 Task: Reply to email with the signature Drake Wright with the subject 'Request for a sick day' from softage.1@softage.net with the message 'Can you please provide me with an update on the project's quality control plan?'
Action: Mouse moved to (825, 206)
Screenshot: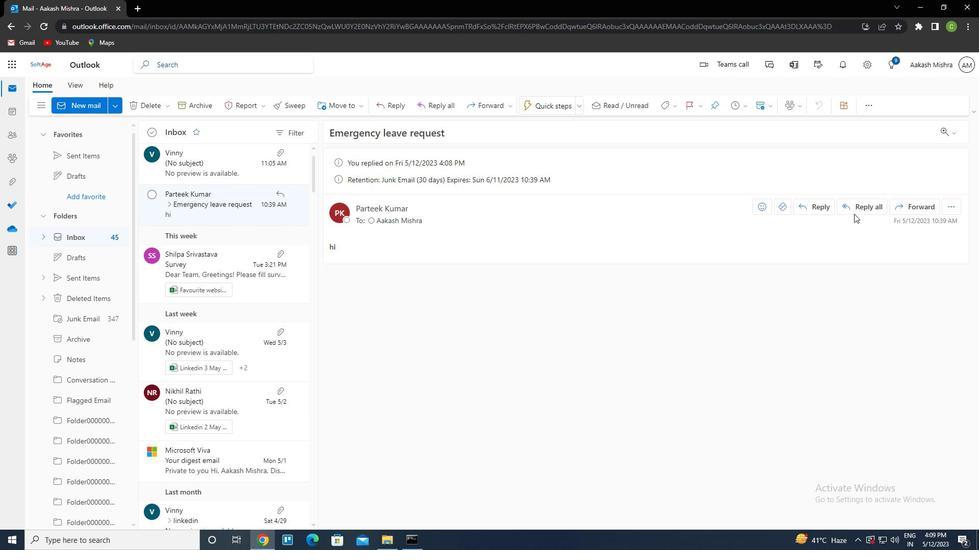 
Action: Mouse pressed left at (825, 206)
Screenshot: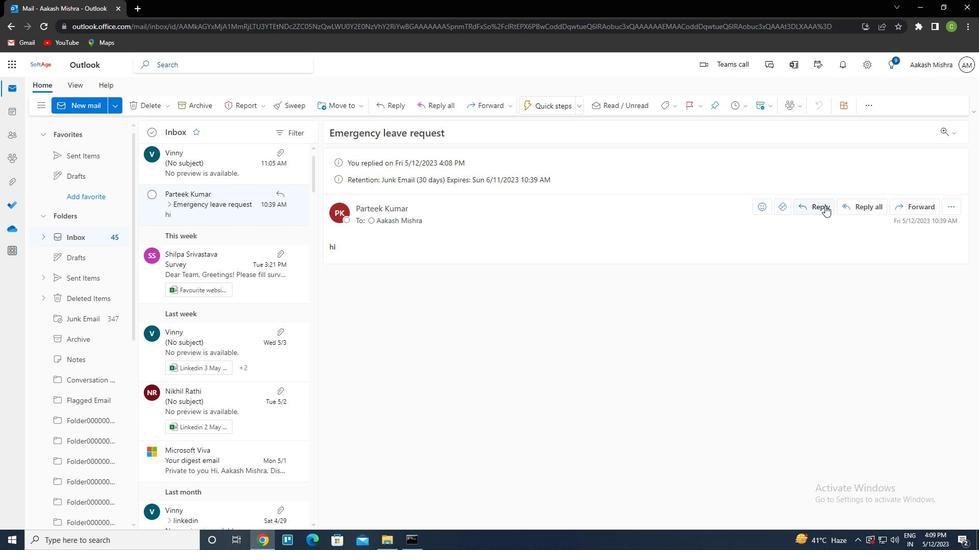 
Action: Mouse moved to (663, 102)
Screenshot: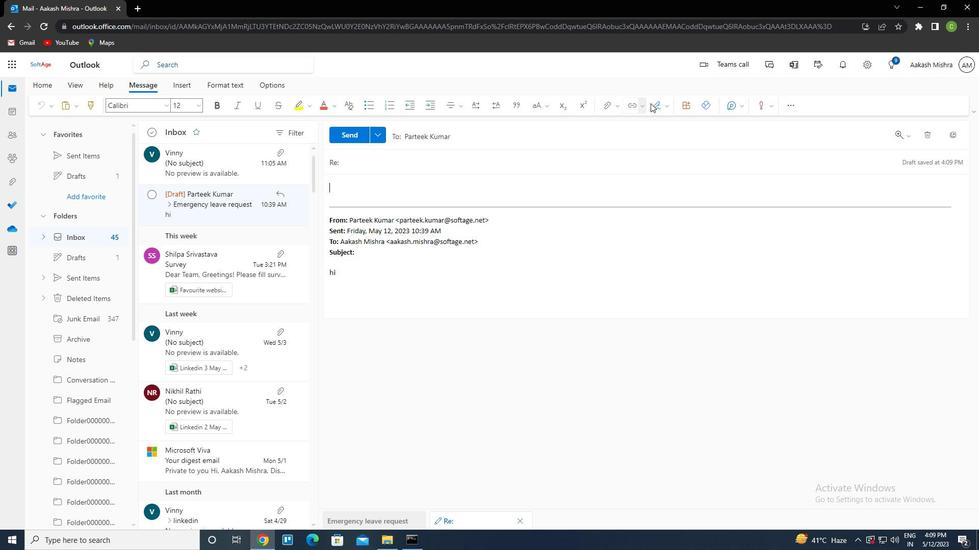 
Action: Mouse pressed left at (663, 102)
Screenshot: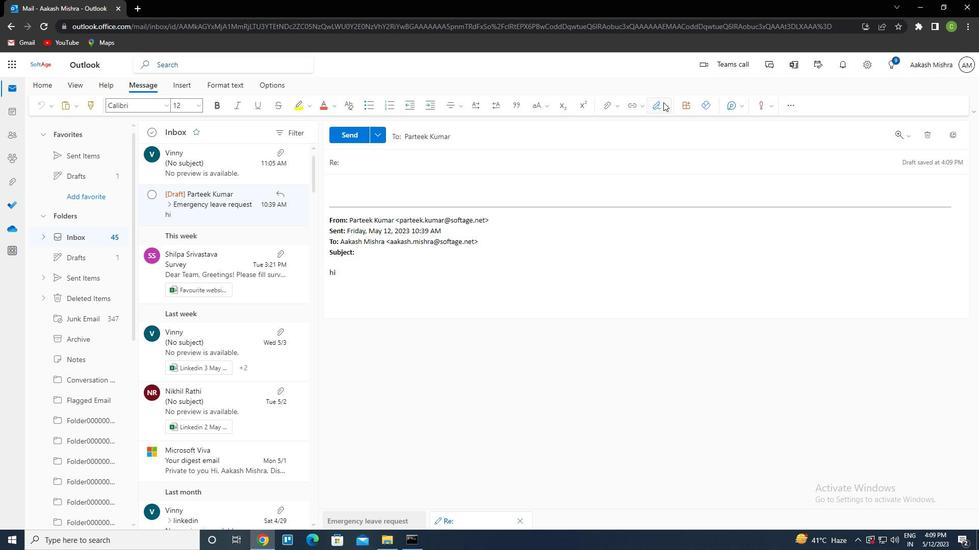 
Action: Mouse moved to (636, 148)
Screenshot: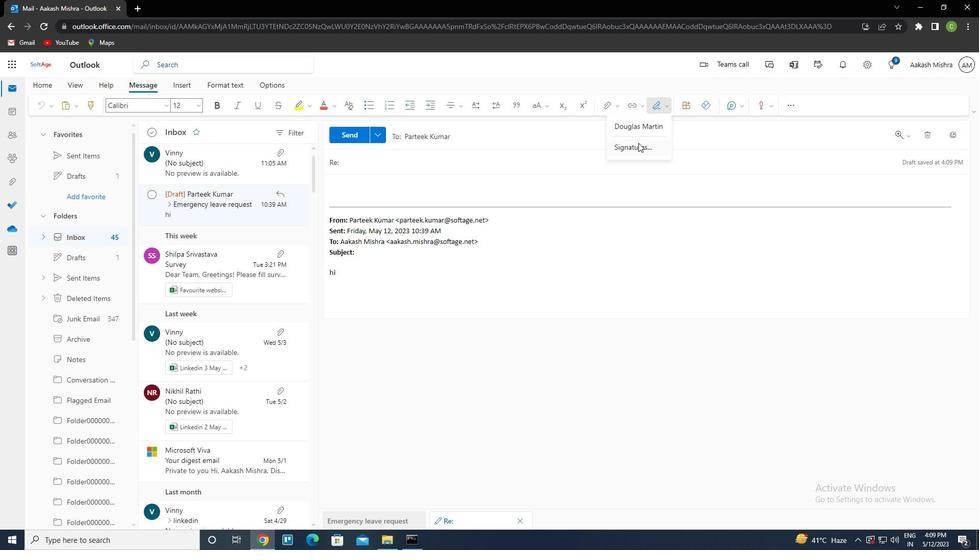 
Action: Mouse pressed left at (636, 148)
Screenshot: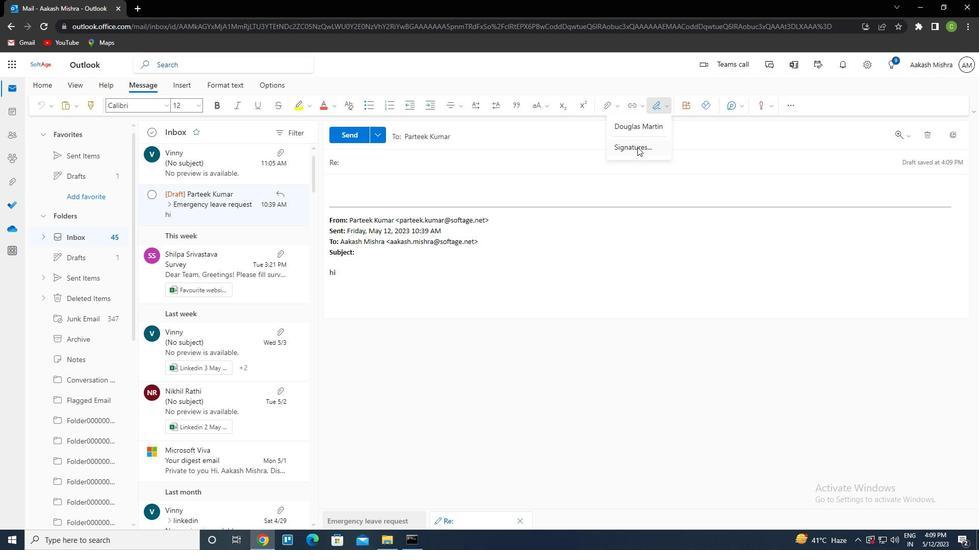 
Action: Mouse moved to (684, 186)
Screenshot: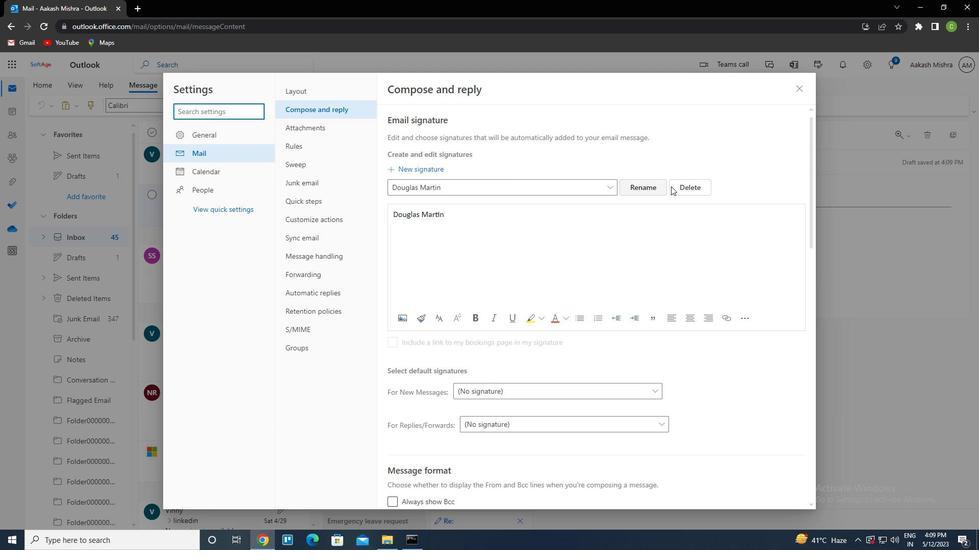 
Action: Mouse pressed left at (684, 186)
Screenshot: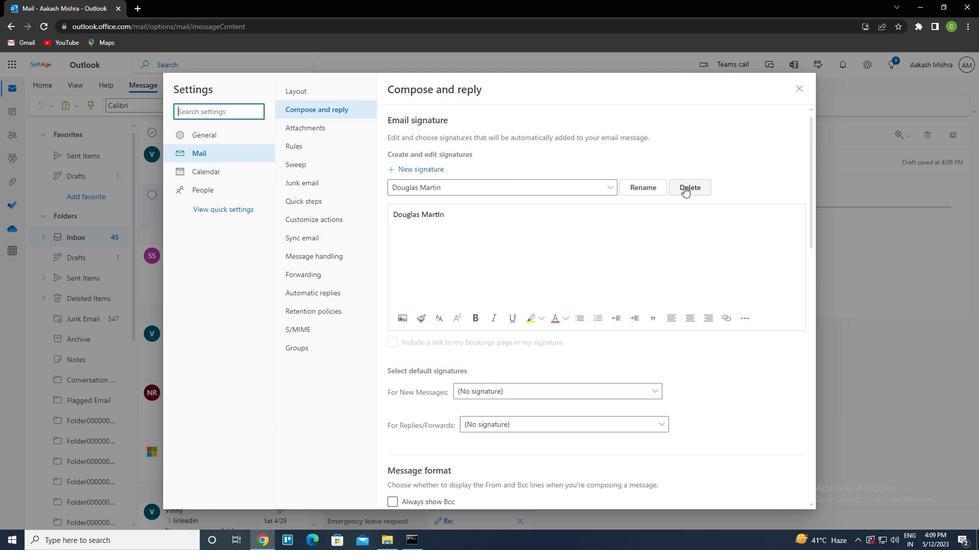 
Action: Mouse moved to (530, 190)
Screenshot: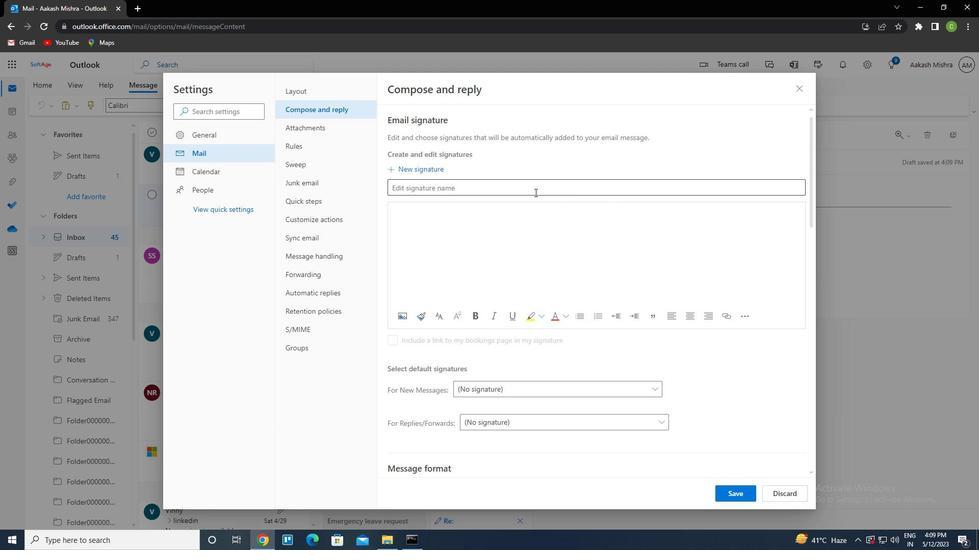 
Action: Mouse pressed left at (530, 190)
Screenshot: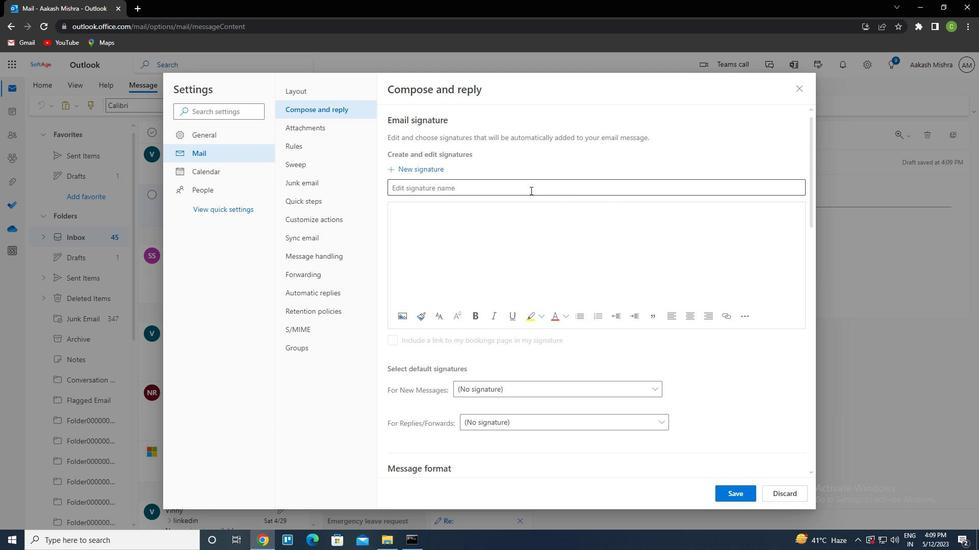 
Action: Key pressed <Key.caps_lock>d<Key.caps_lock>rake<Key.space><Key.caps_lock>w<Key.caps_lock>right<Key.tab><Key.caps_lock>d<Key.caps_lock>rake<Key.space><Key.caps_lock>w<Key.caps_lock>right
Screenshot: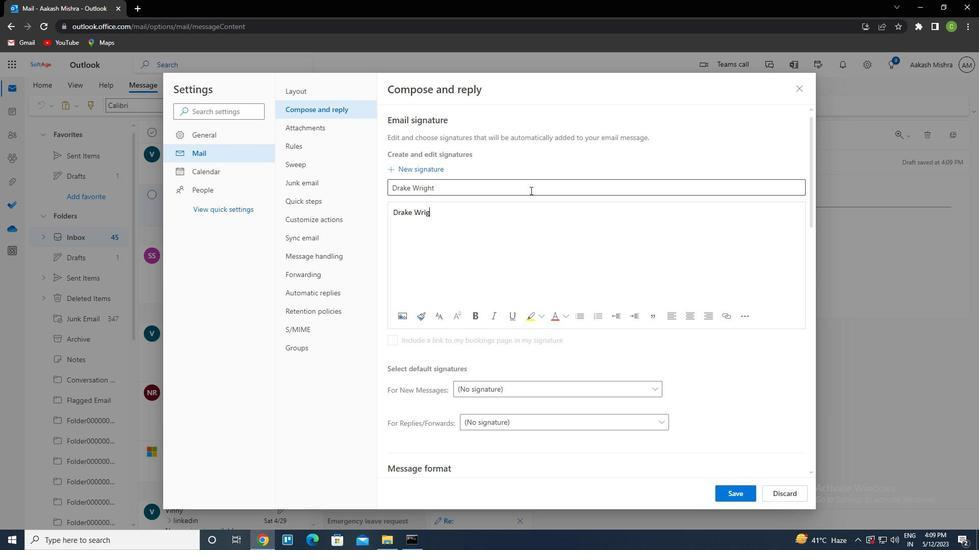 
Action: Mouse moved to (736, 495)
Screenshot: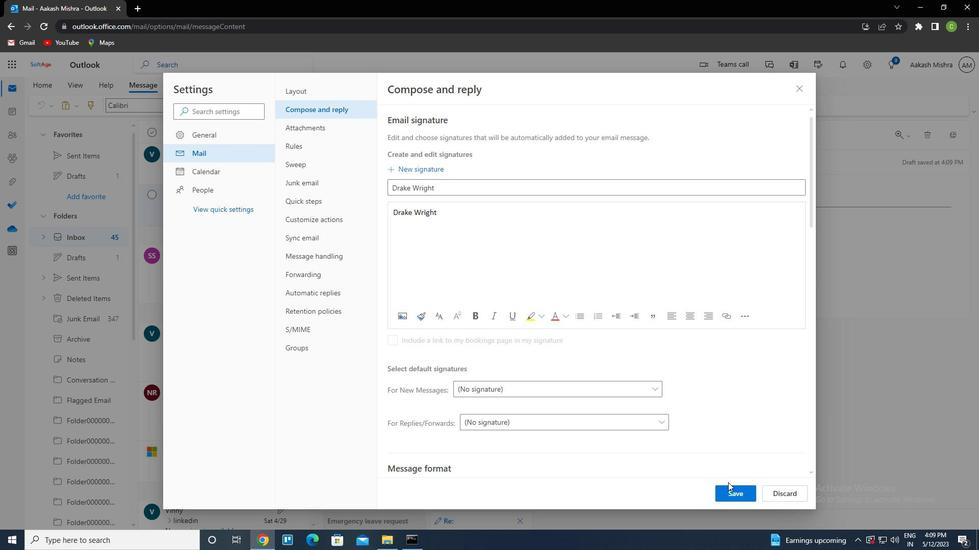
Action: Mouse pressed left at (736, 495)
Screenshot: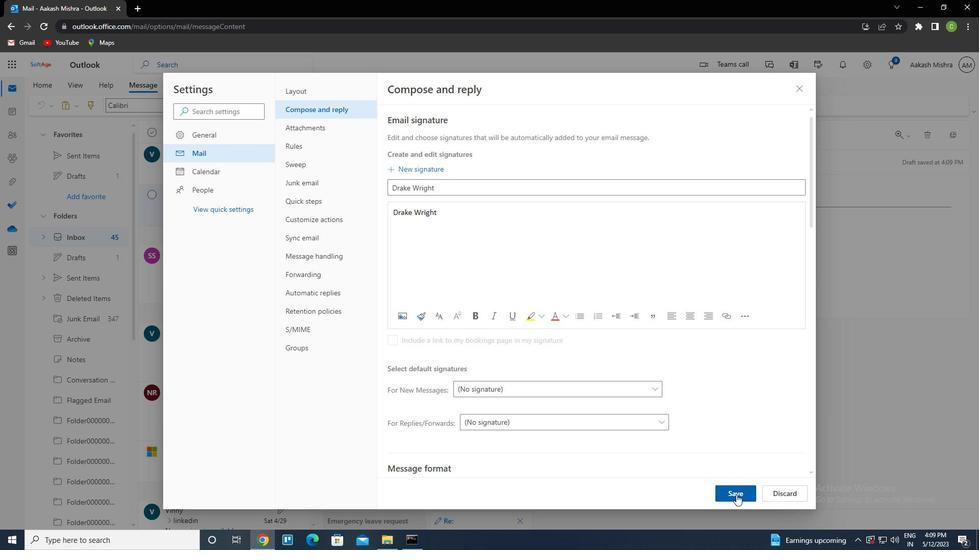 
Action: Mouse moved to (800, 88)
Screenshot: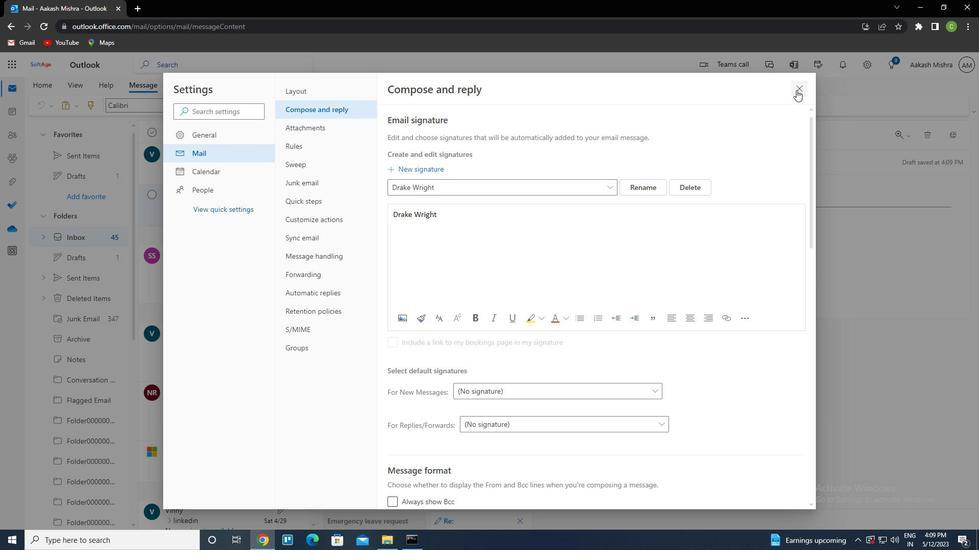
Action: Mouse pressed left at (800, 88)
Screenshot: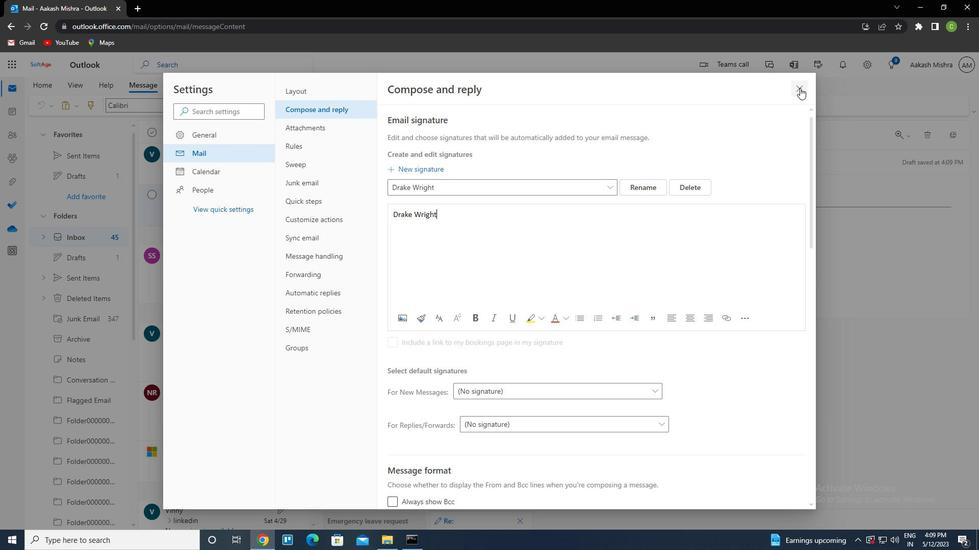
Action: Mouse moved to (651, 107)
Screenshot: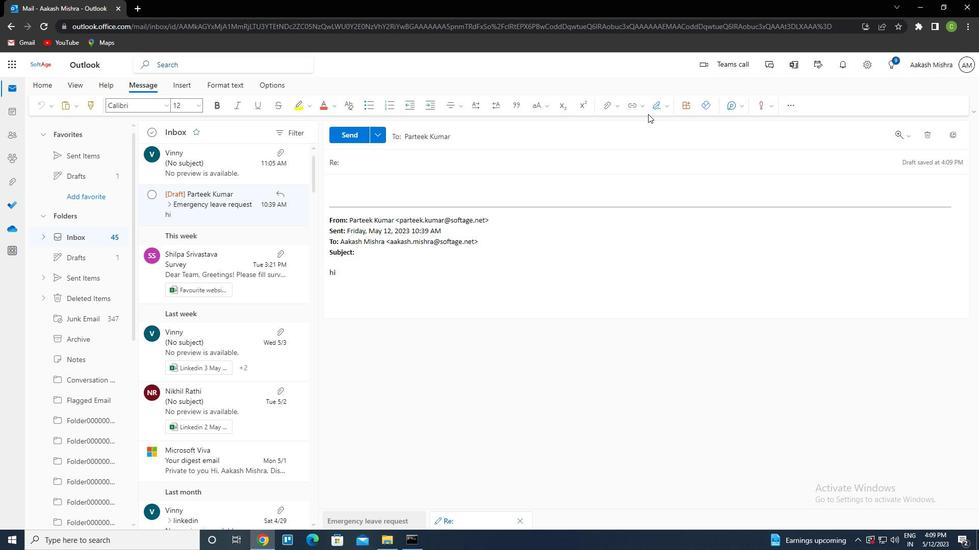 
Action: Mouse pressed left at (651, 107)
Screenshot: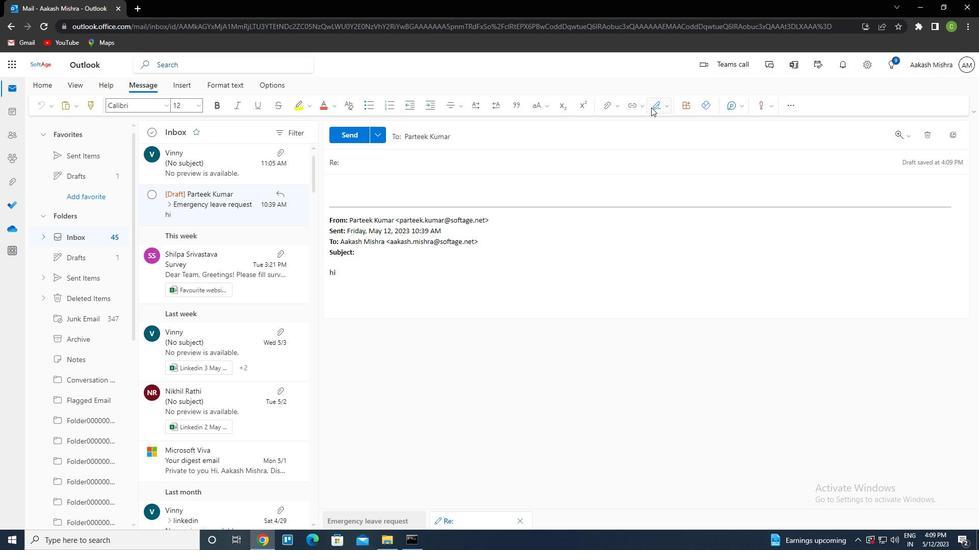 
Action: Mouse moved to (646, 127)
Screenshot: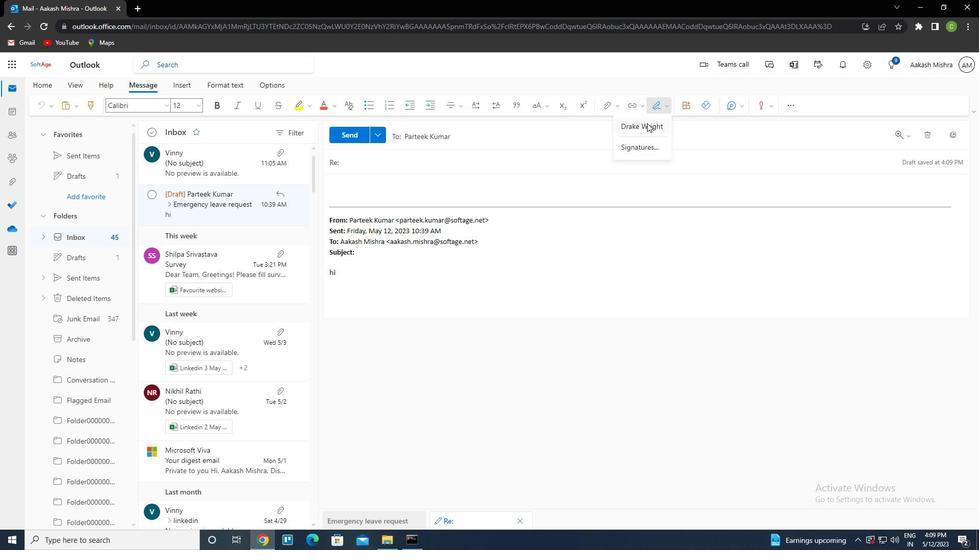 
Action: Mouse pressed left at (646, 127)
Screenshot: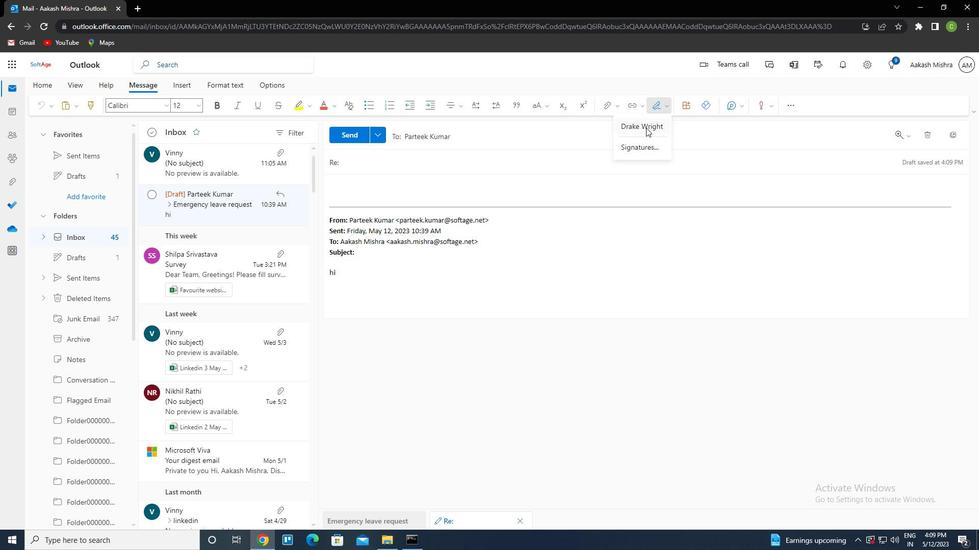 
Action: Mouse moved to (373, 164)
Screenshot: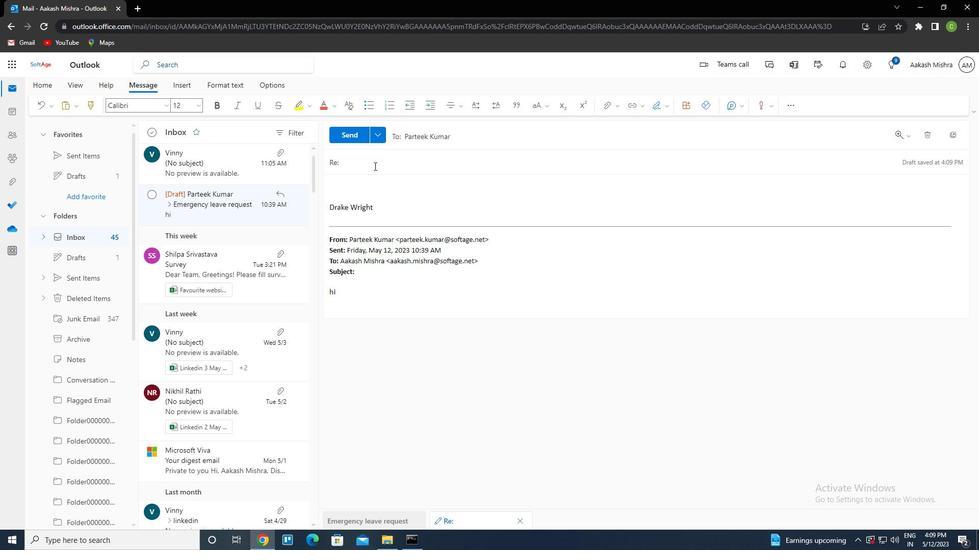 
Action: Mouse pressed left at (373, 164)
Screenshot: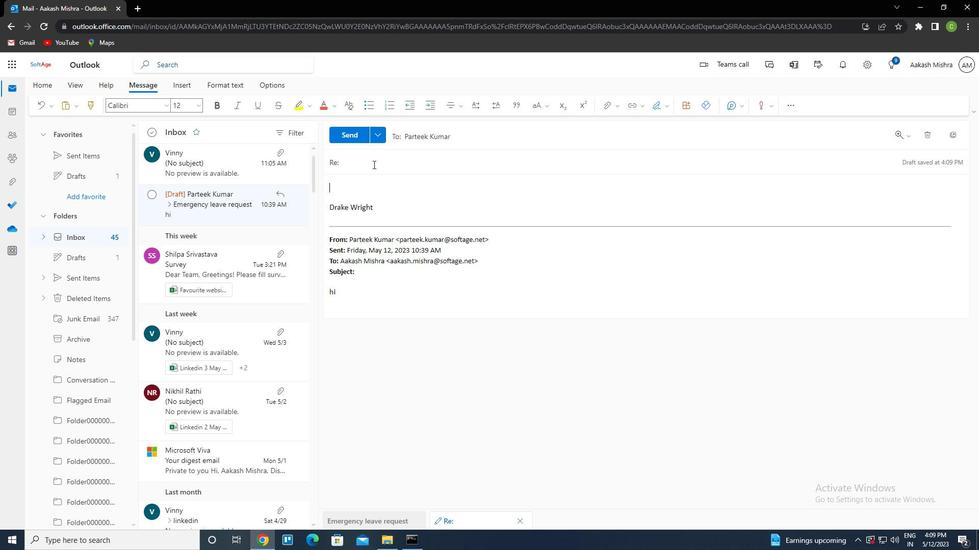 
Action: Mouse moved to (373, 164)
Screenshot: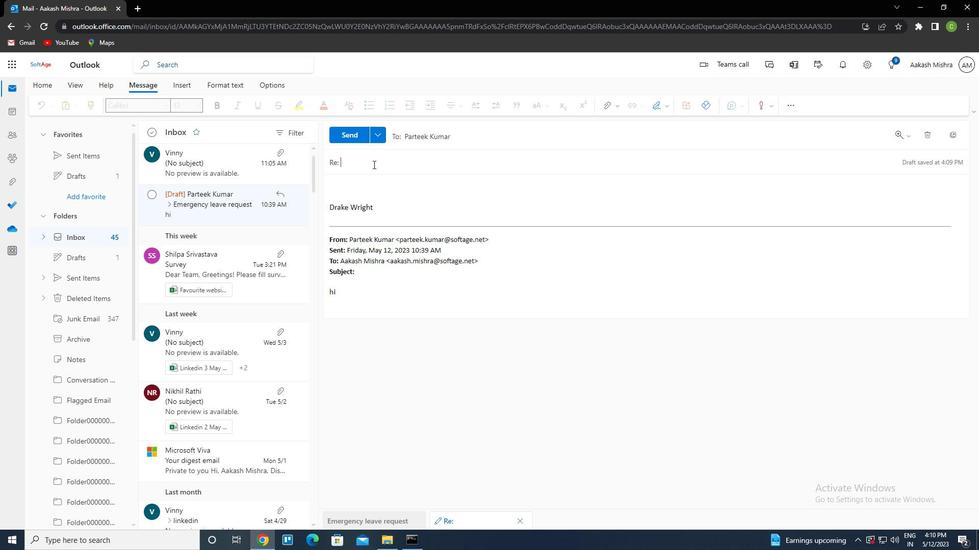 
Action: Mouse pressed left at (373, 164)
Screenshot: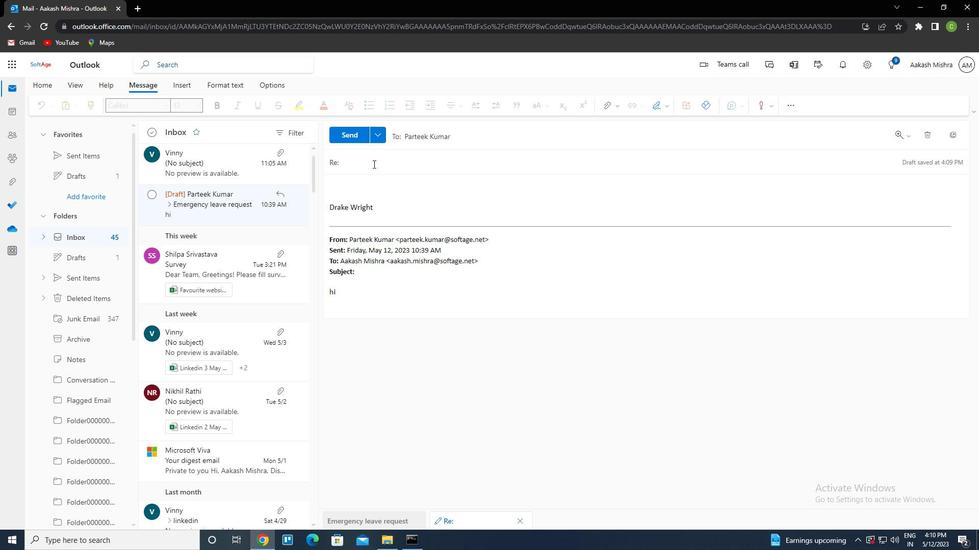 
Action: Key pressed <Key.caps_lock>r<Key.caps_lock>equest<Key.space>for<Key.space>a<Key.space>sick<Key.space>day
Screenshot: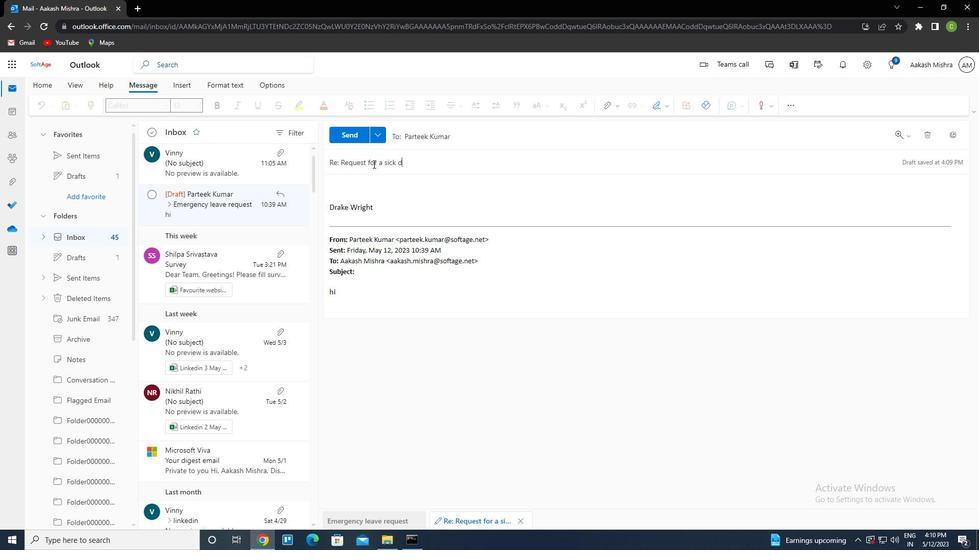 
Action: Mouse scrolled (373, 164) with delta (0, 0)
Screenshot: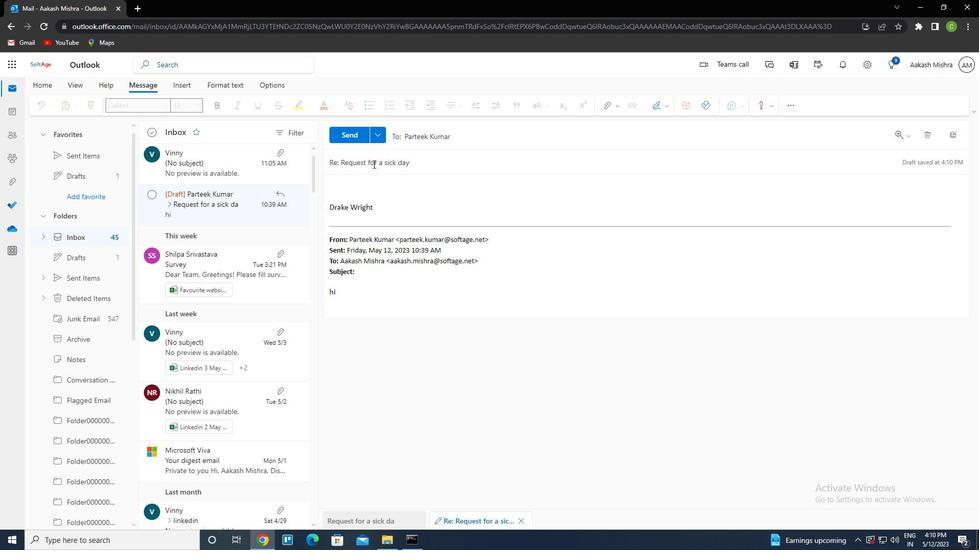 
Action: Mouse moved to (360, 186)
Screenshot: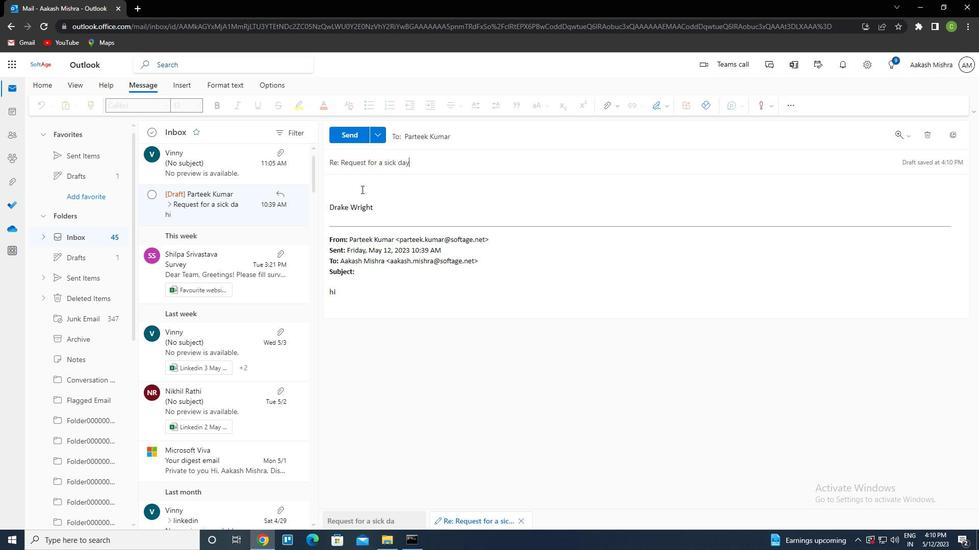 
Action: Mouse pressed left at (360, 186)
Screenshot: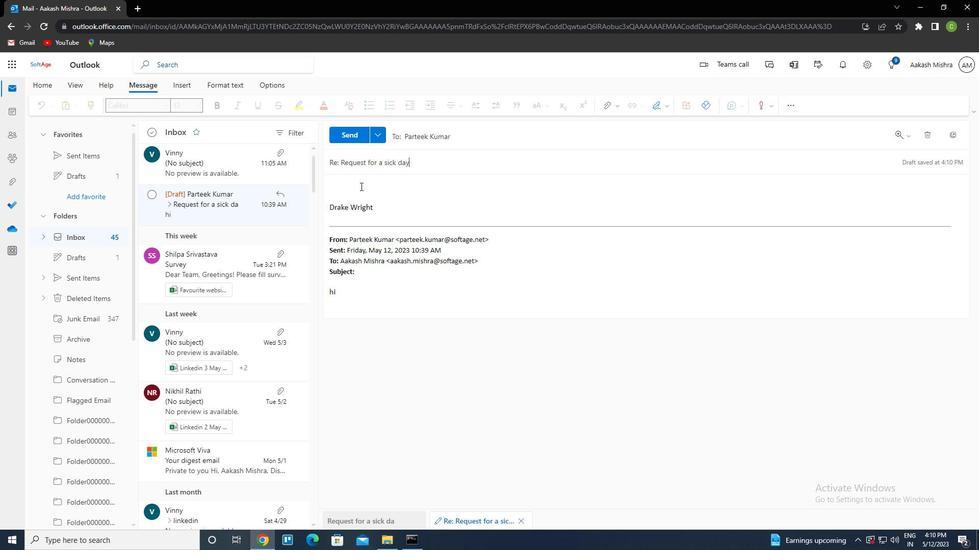 
Action: Key pressed <Key.caps_lock>c<Key.caps_lock>an<Key.space>you<Key.space>please<Key.space>provide<Key.space>me<Key.space>with<Key.space>update<Key.space>on<Key.space>the<Key.space>project's<Key.space>quality<Key.space>control<Key.space>plan
Screenshot: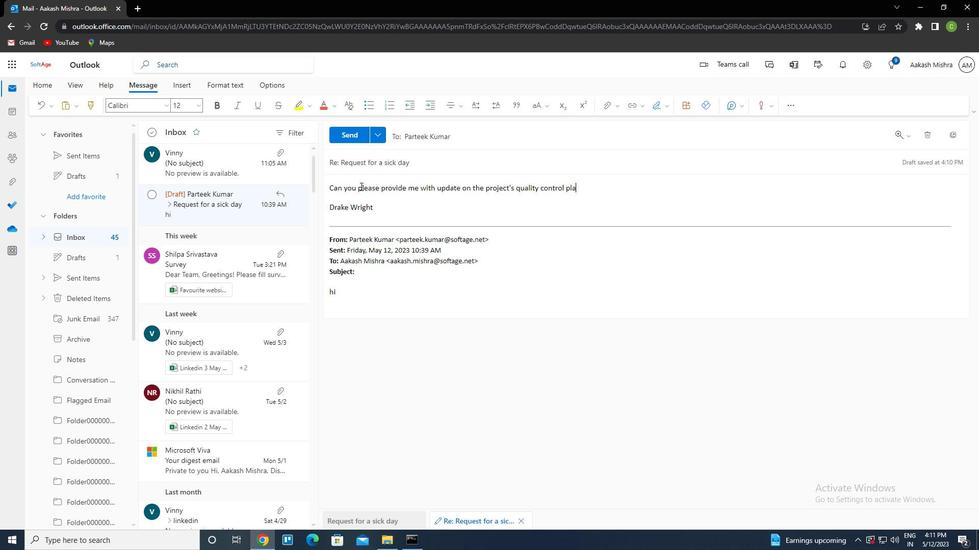 
Action: Mouse moved to (353, 142)
Screenshot: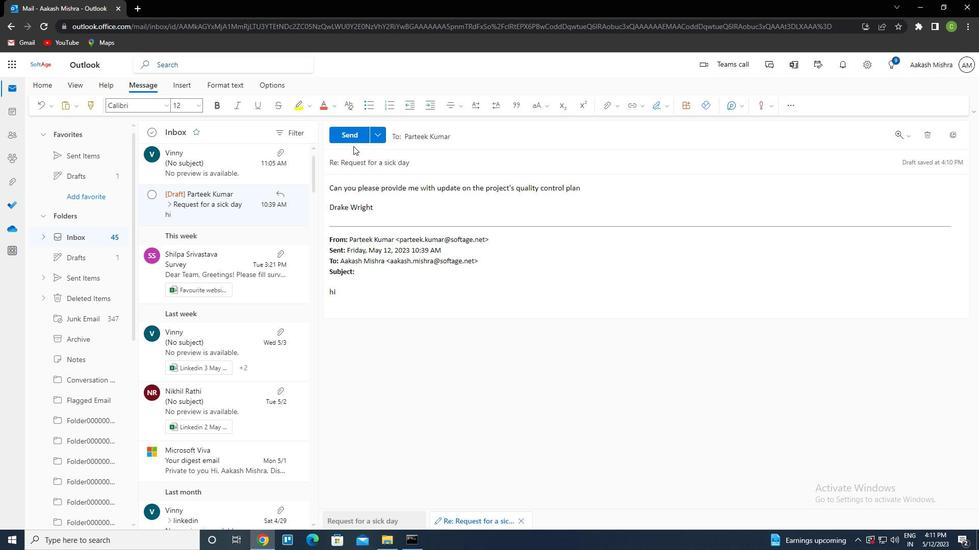 
Action: Mouse pressed left at (353, 142)
Screenshot: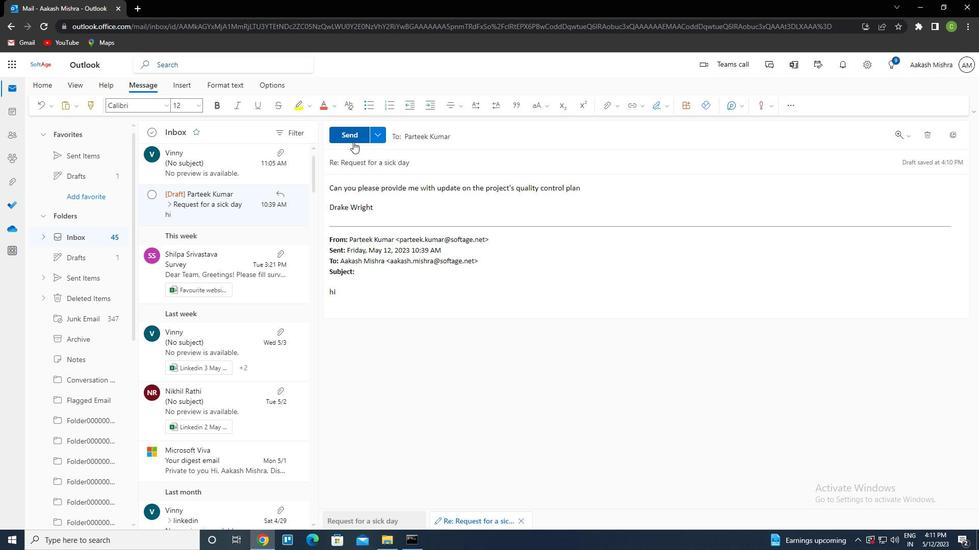 
Action: Mouse moved to (429, 216)
Screenshot: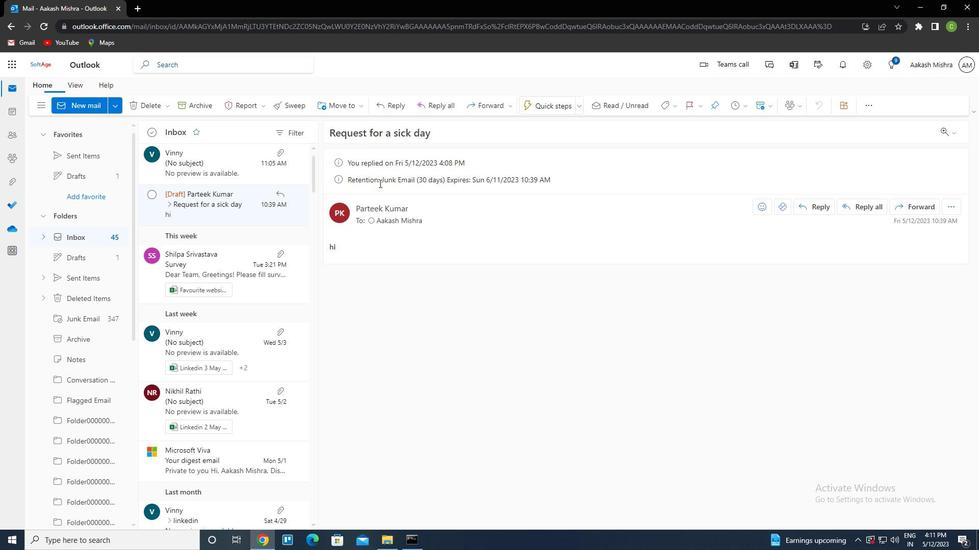 
